 Task: Go to accessibility and select turn on screen reader support and then turn on collaborator announcements.
Action: Mouse moved to (204, 72)
Screenshot: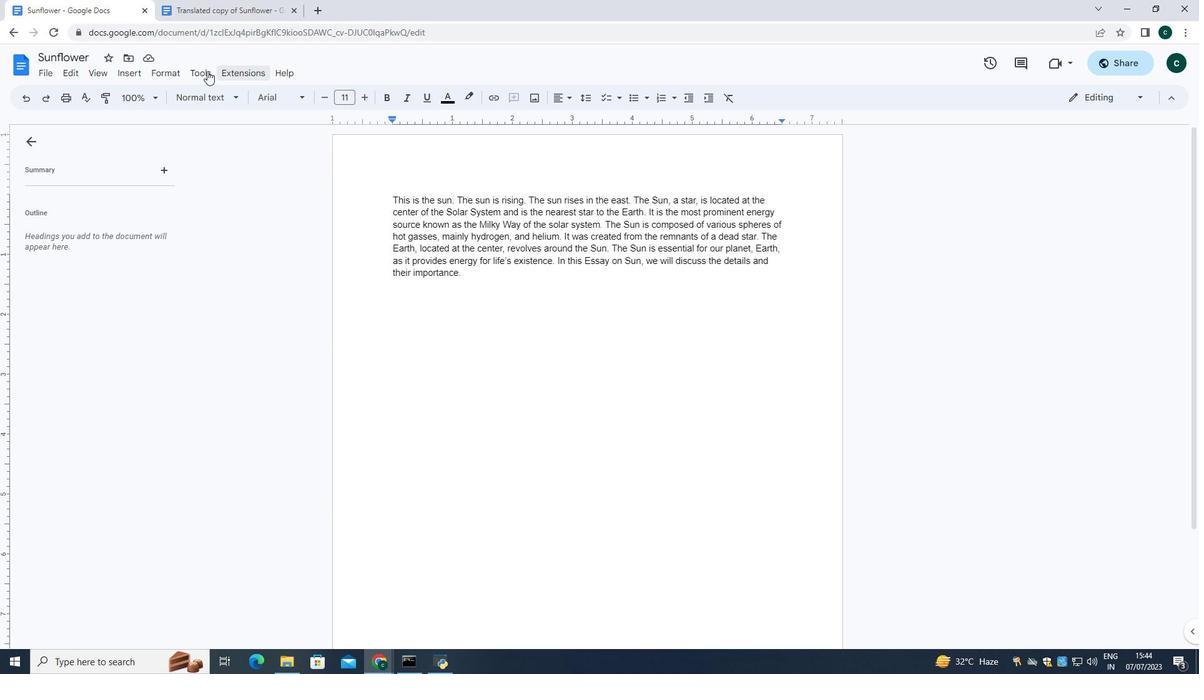 
Action: Mouse pressed left at (204, 72)
Screenshot: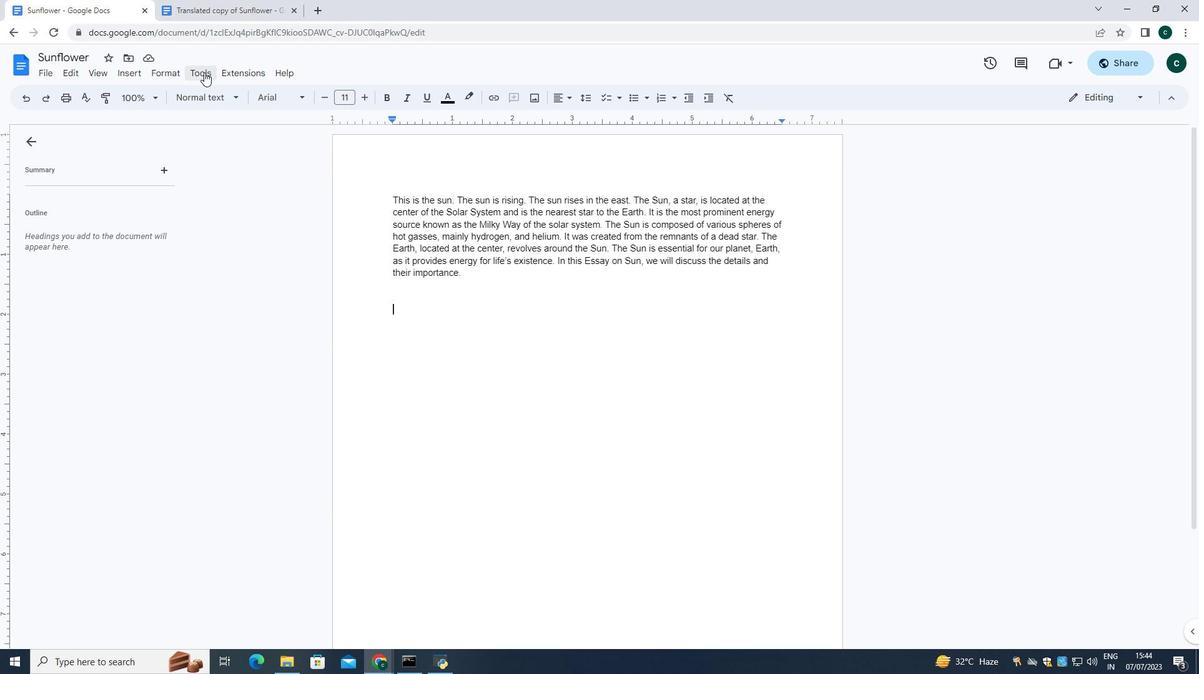 
Action: Mouse moved to (249, 349)
Screenshot: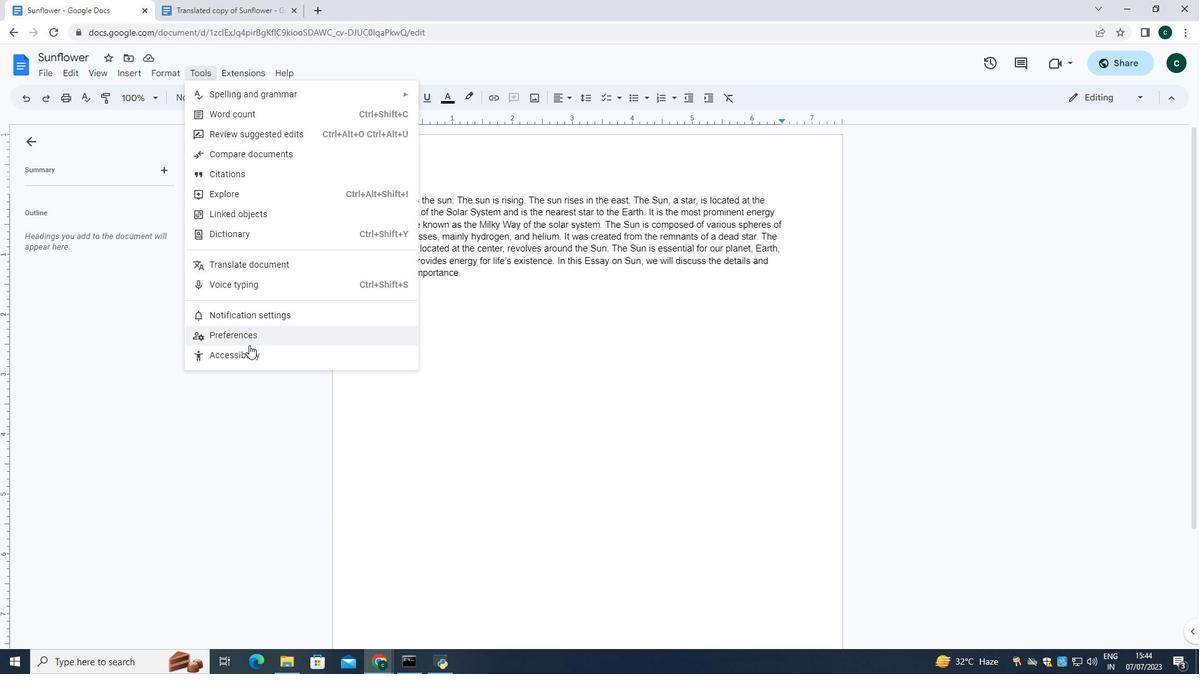 
Action: Mouse pressed left at (249, 349)
Screenshot: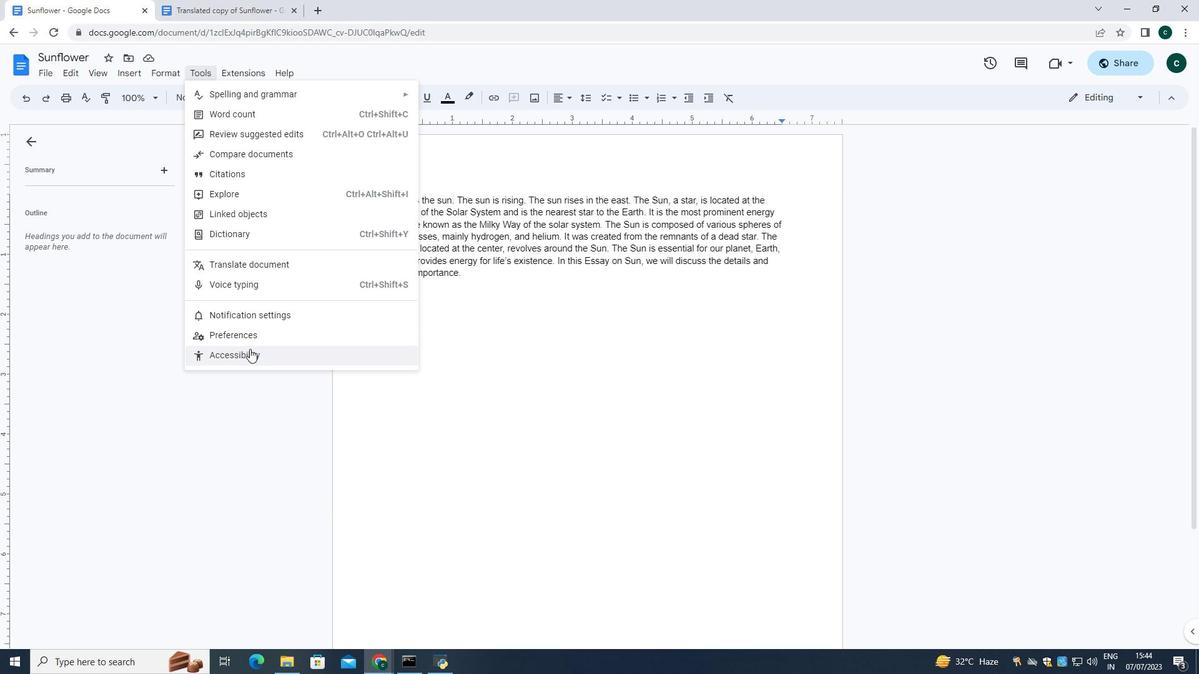 
Action: Mouse moved to (478, 276)
Screenshot: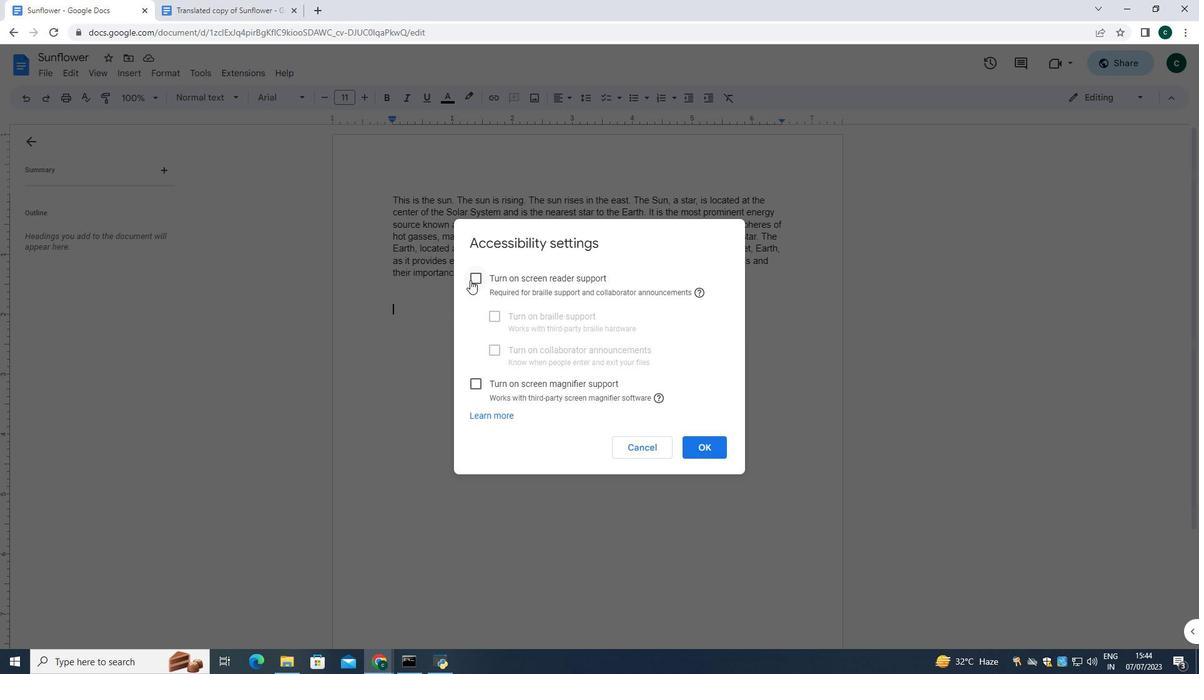 
Action: Mouse pressed left at (478, 276)
Screenshot: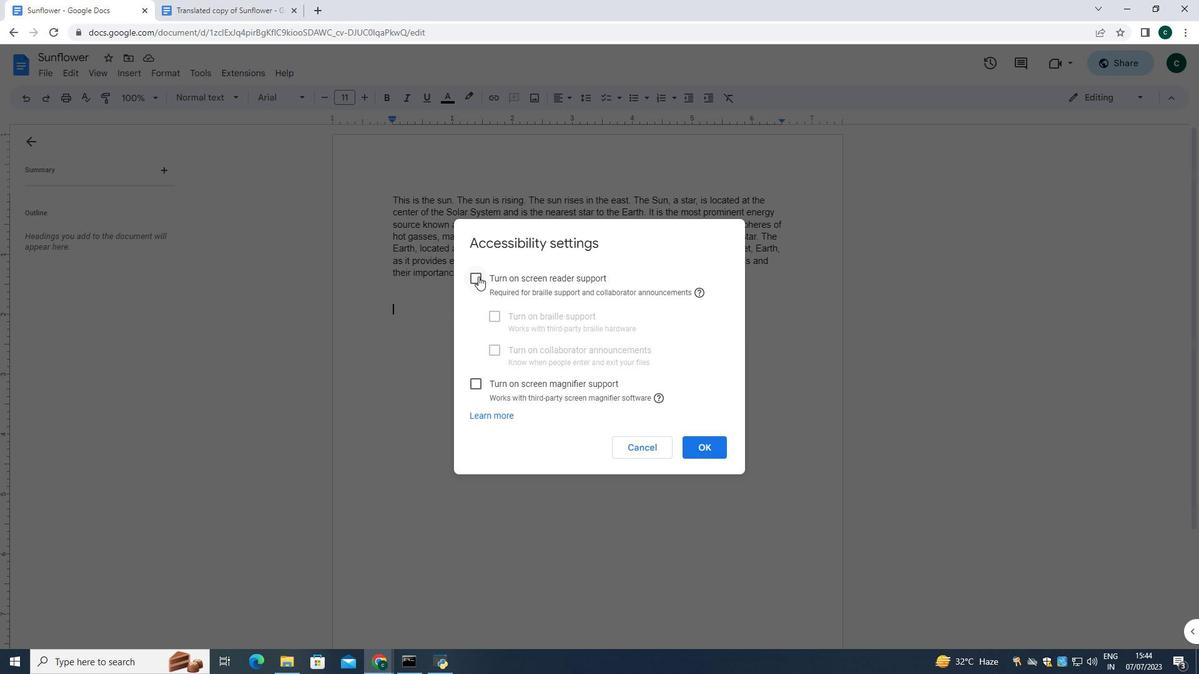 
Action: Mouse moved to (701, 441)
Screenshot: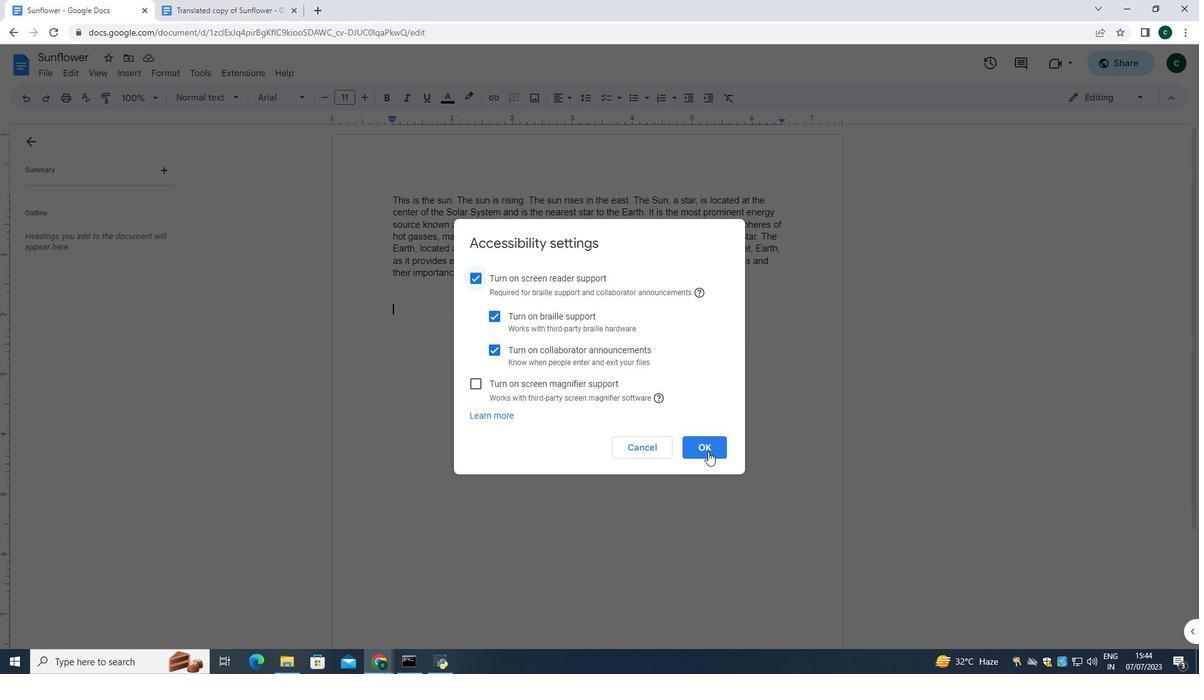 
Action: Mouse pressed left at (701, 441)
Screenshot: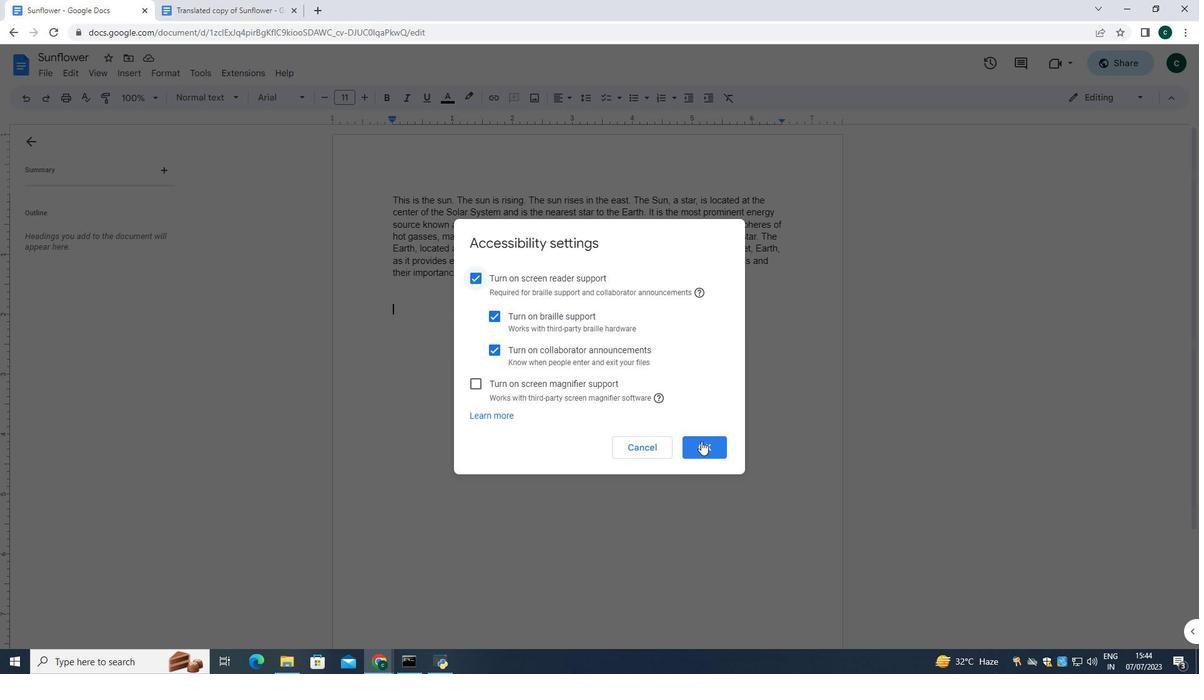 
Action: Mouse moved to (701, 439)
Screenshot: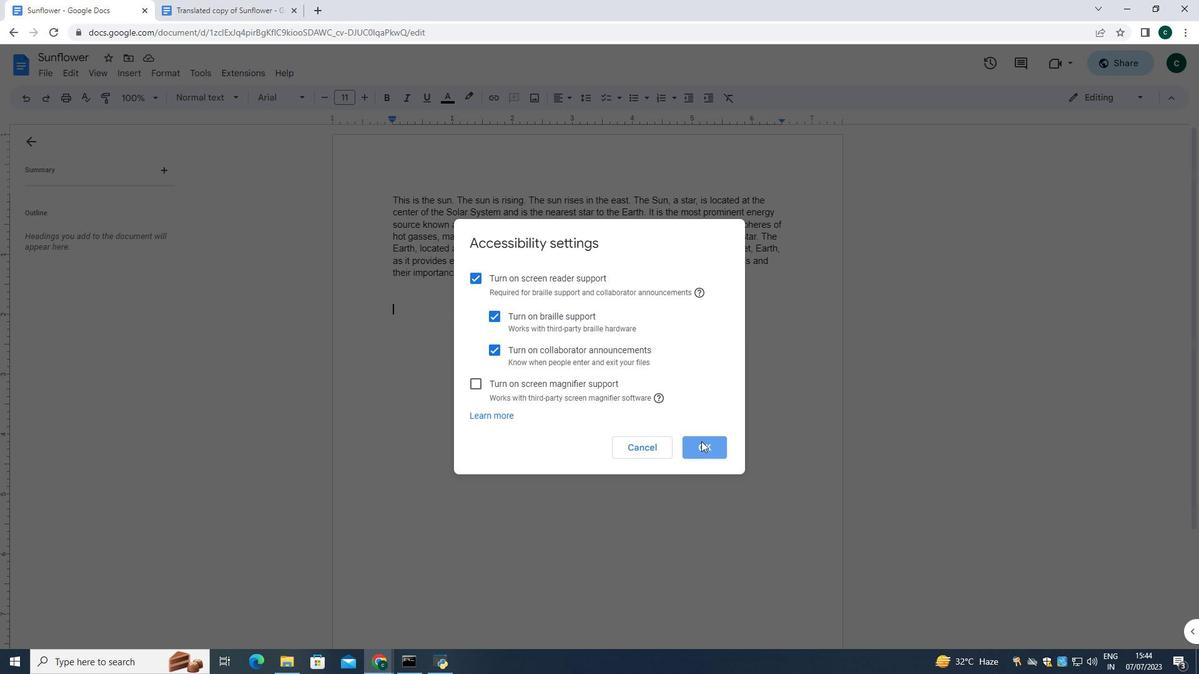 
